 Task: Add Dates with Start Date as Apr 08 2023 and Due Date as Apr 30 2023 to Card Card0021 in Board Board0021 in Workspace Development in Trello
Action: Mouse moved to (354, 417)
Screenshot: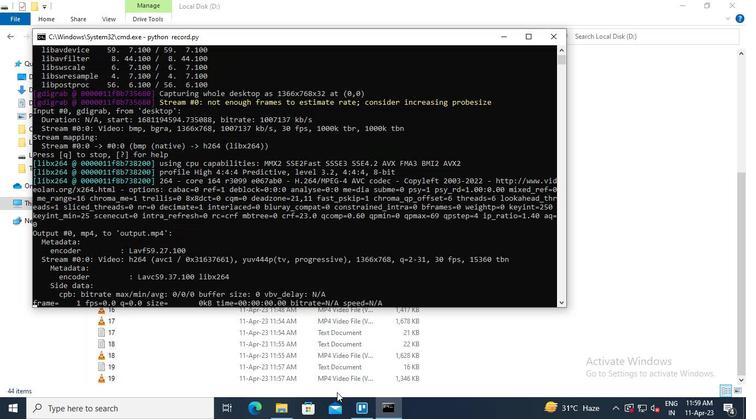 
Action: Mouse pressed left at (354, 417)
Screenshot: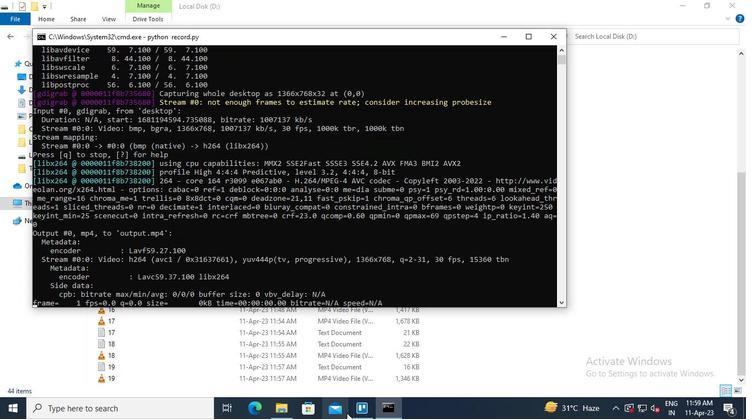 
Action: Mouse moved to (188, 131)
Screenshot: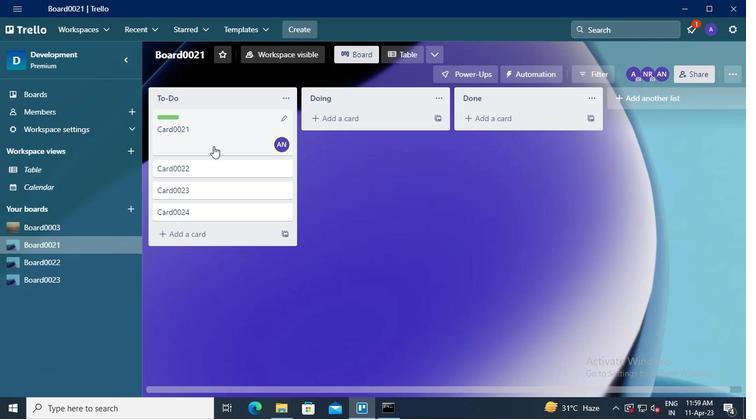 
Action: Mouse pressed left at (188, 131)
Screenshot: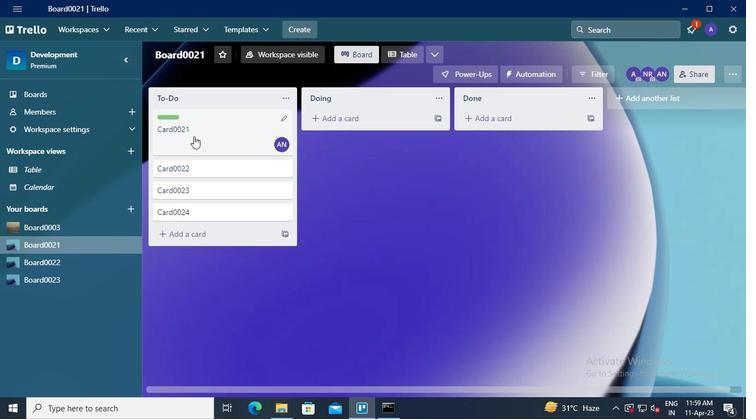 
Action: Mouse moved to (510, 207)
Screenshot: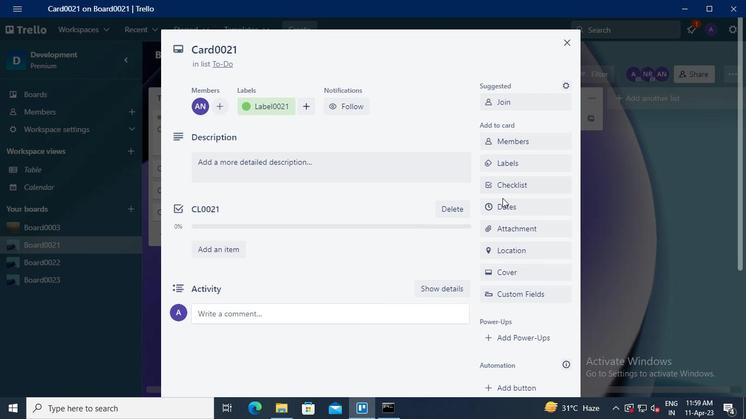 
Action: Mouse pressed left at (510, 207)
Screenshot: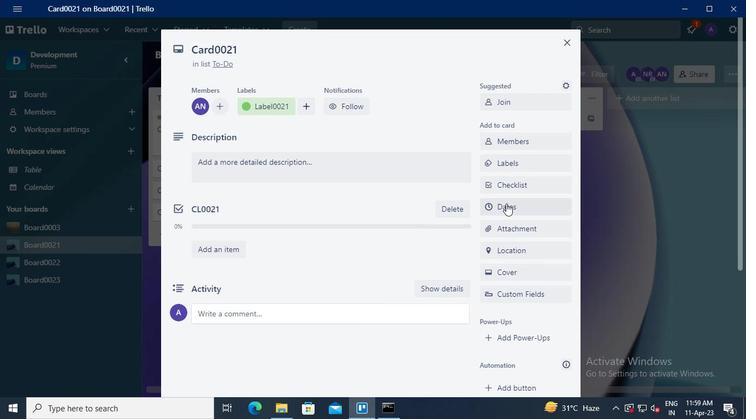 
Action: Mouse moved to (490, 254)
Screenshot: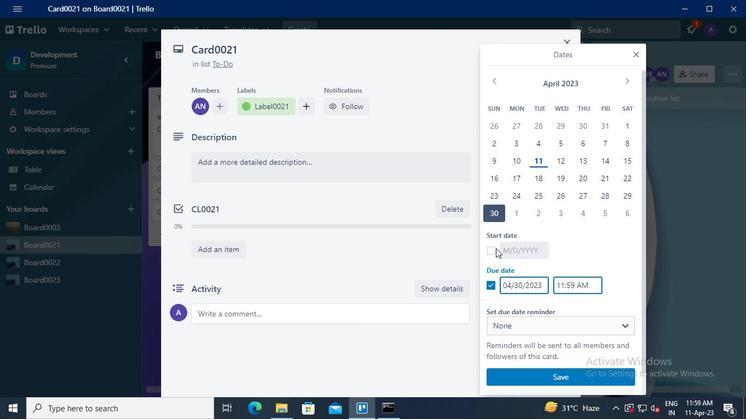 
Action: Mouse pressed left at (490, 254)
Screenshot: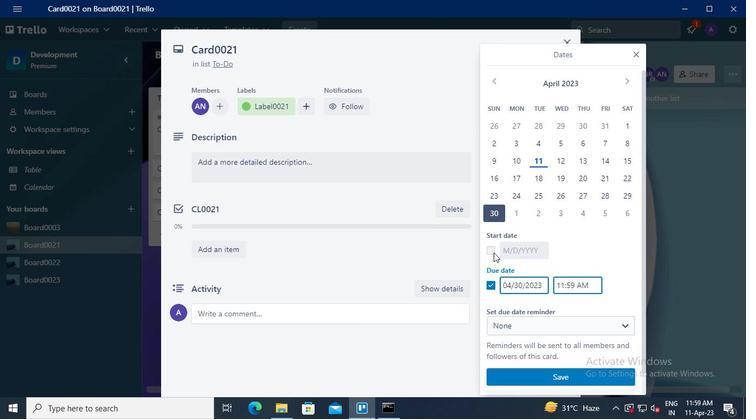 
Action: Mouse moved to (627, 139)
Screenshot: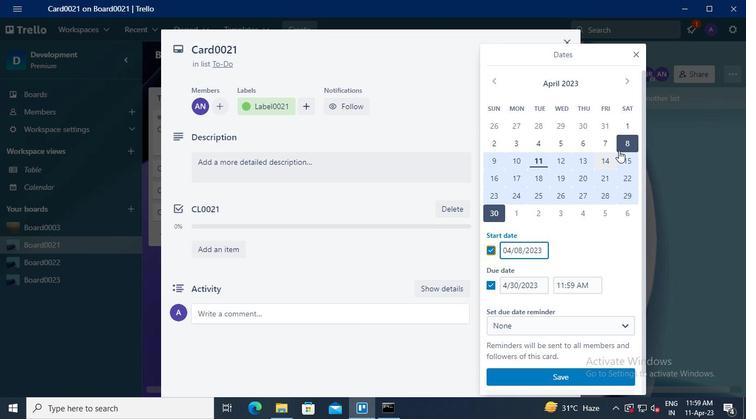 
Action: Mouse pressed left at (627, 139)
Screenshot: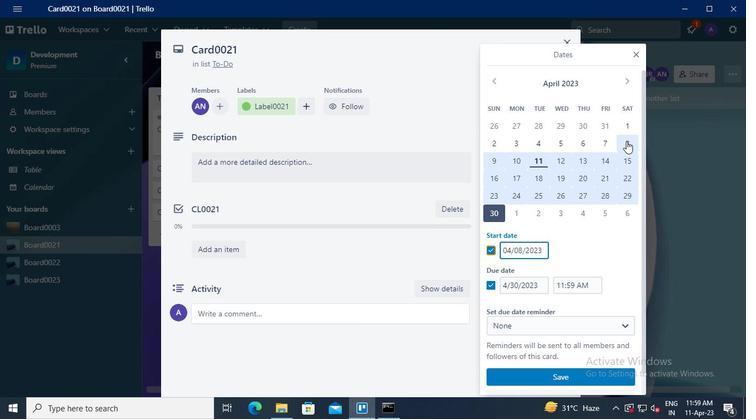 
Action: Mouse moved to (499, 211)
Screenshot: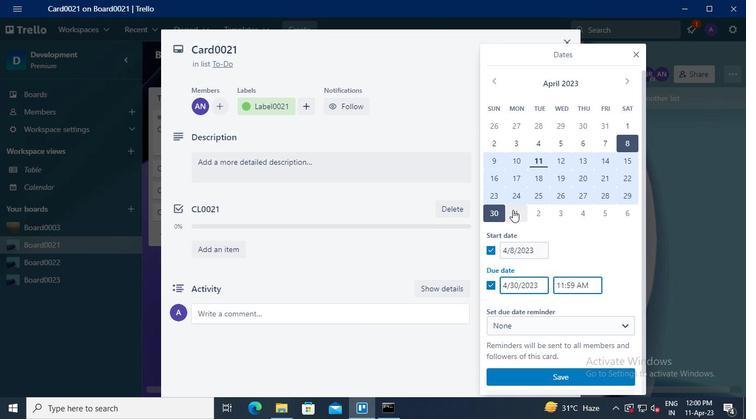 
Action: Mouse pressed left at (499, 211)
Screenshot: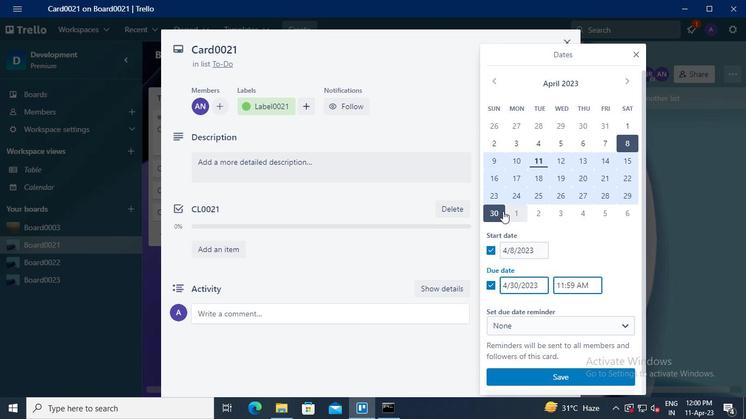
Action: Mouse moved to (547, 376)
Screenshot: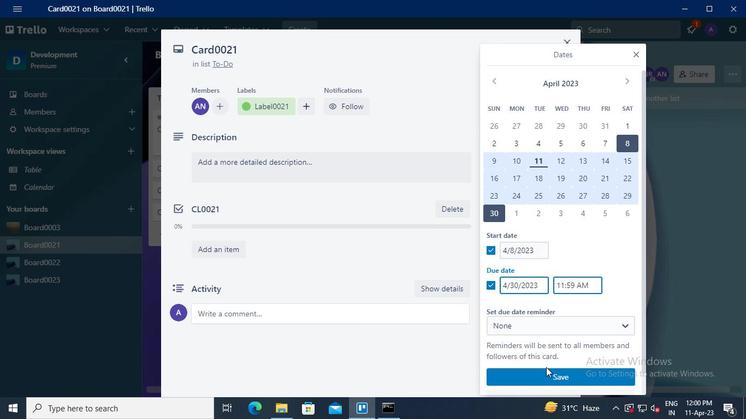 
Action: Mouse pressed left at (547, 376)
Screenshot: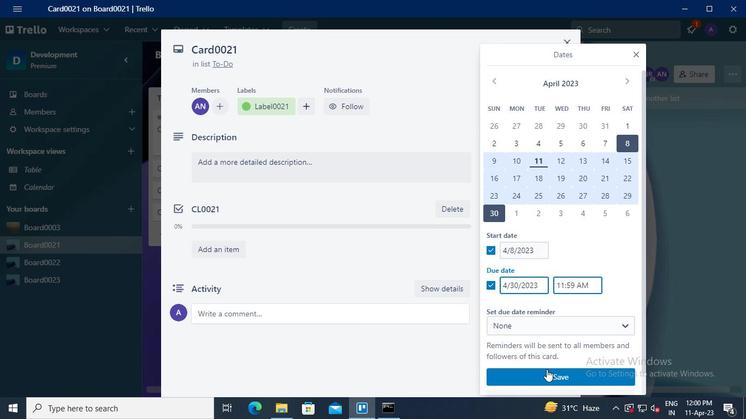 
Action: Mouse moved to (395, 410)
Screenshot: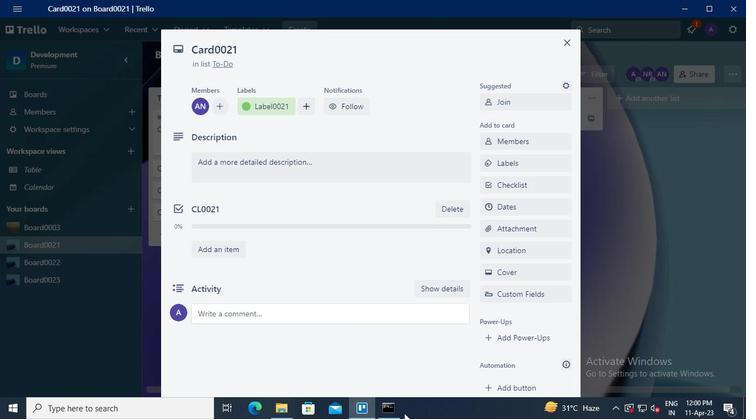 
Action: Mouse pressed left at (395, 410)
Screenshot: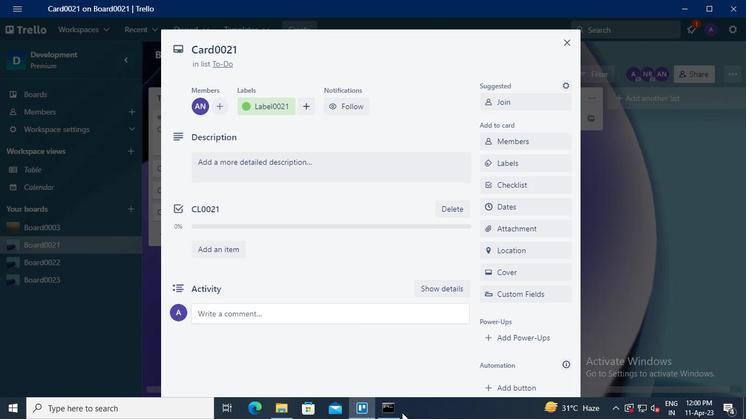 
Action: Mouse moved to (551, 41)
Screenshot: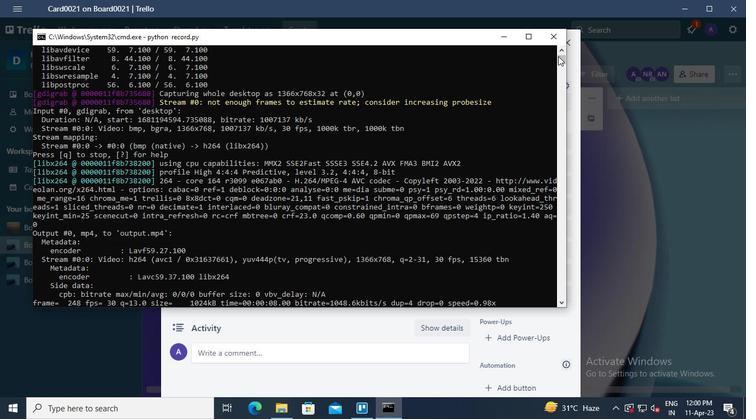
Action: Mouse pressed left at (551, 41)
Screenshot: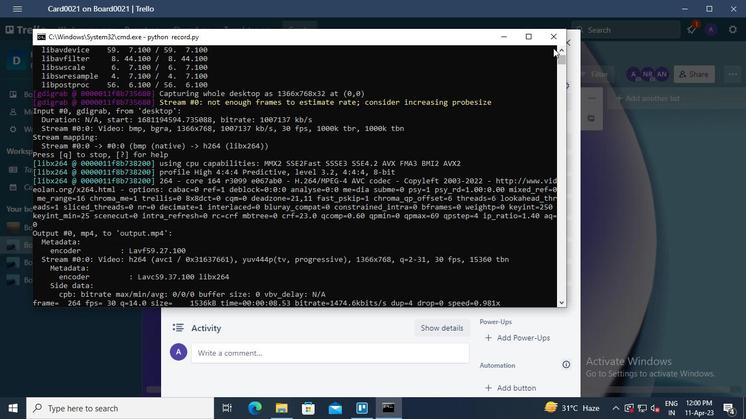 
